 Task: Create a section Code Rush and in the section, add a milestone Cloud Security Implementation in the project TrueNorth.
Action: Mouse moved to (63, 251)
Screenshot: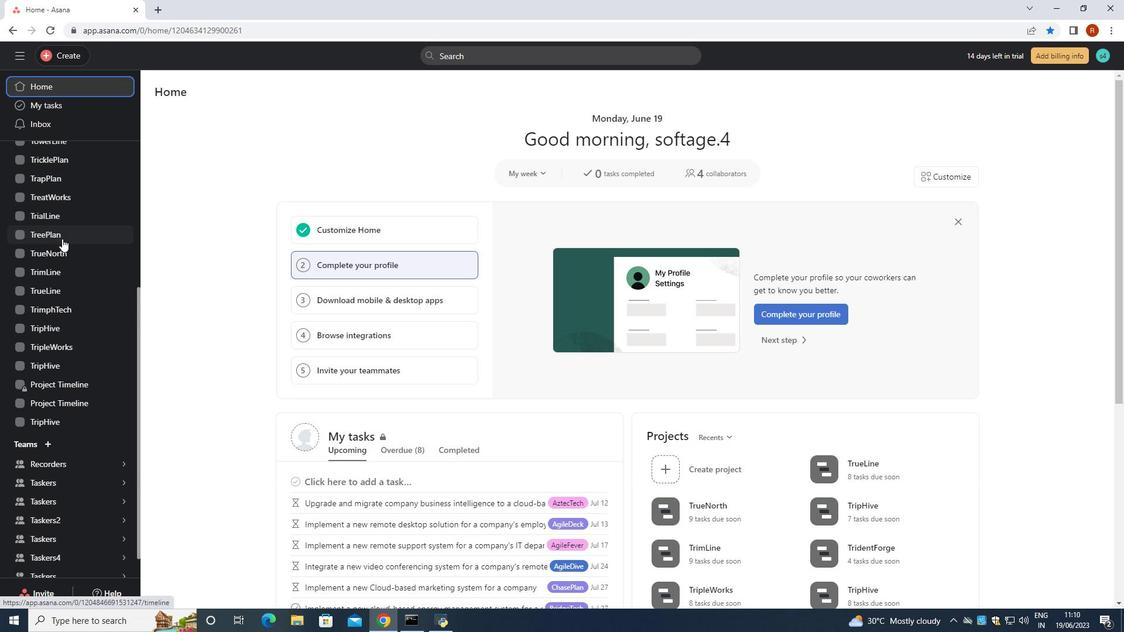 
Action: Mouse pressed left at (63, 251)
Screenshot: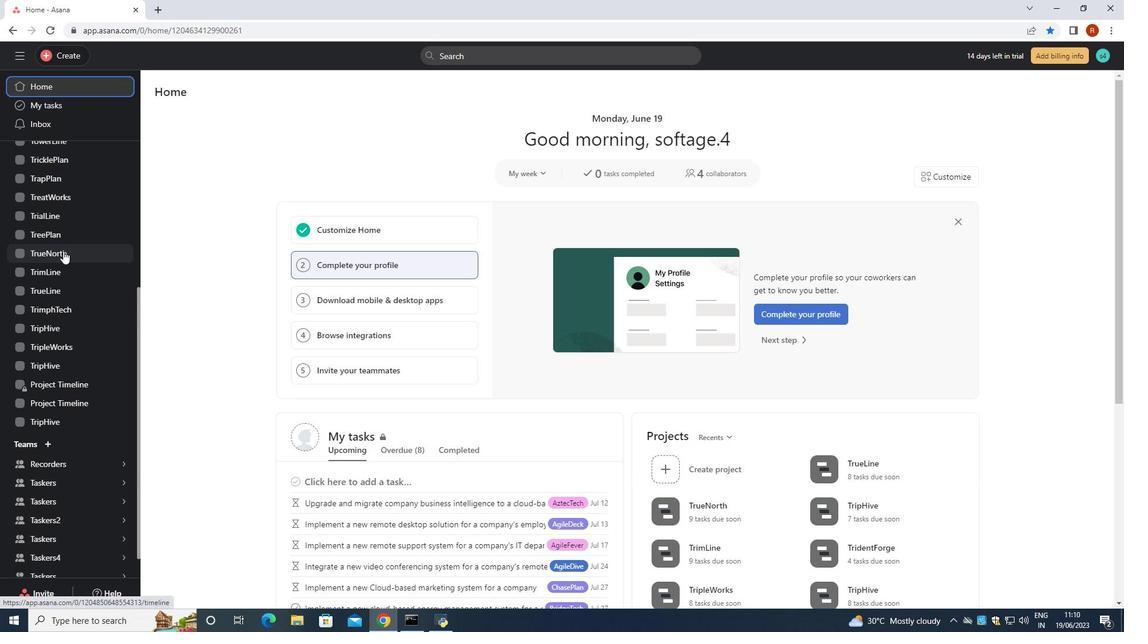 
Action: Mouse moved to (232, 298)
Screenshot: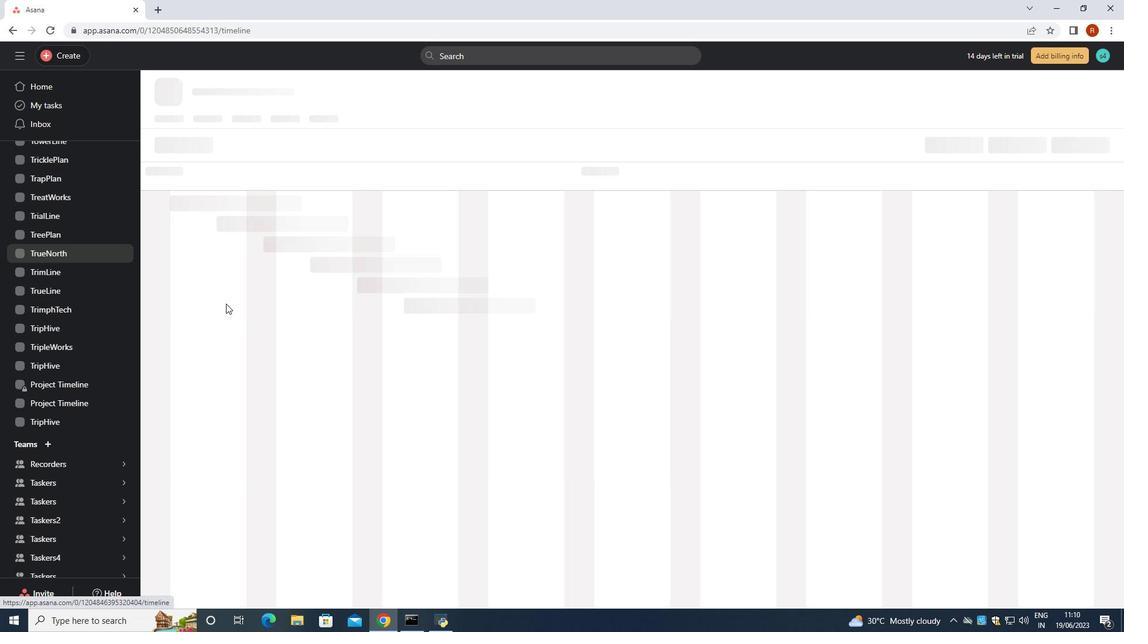
Action: Mouse scrolled (232, 298) with delta (0, 0)
Screenshot: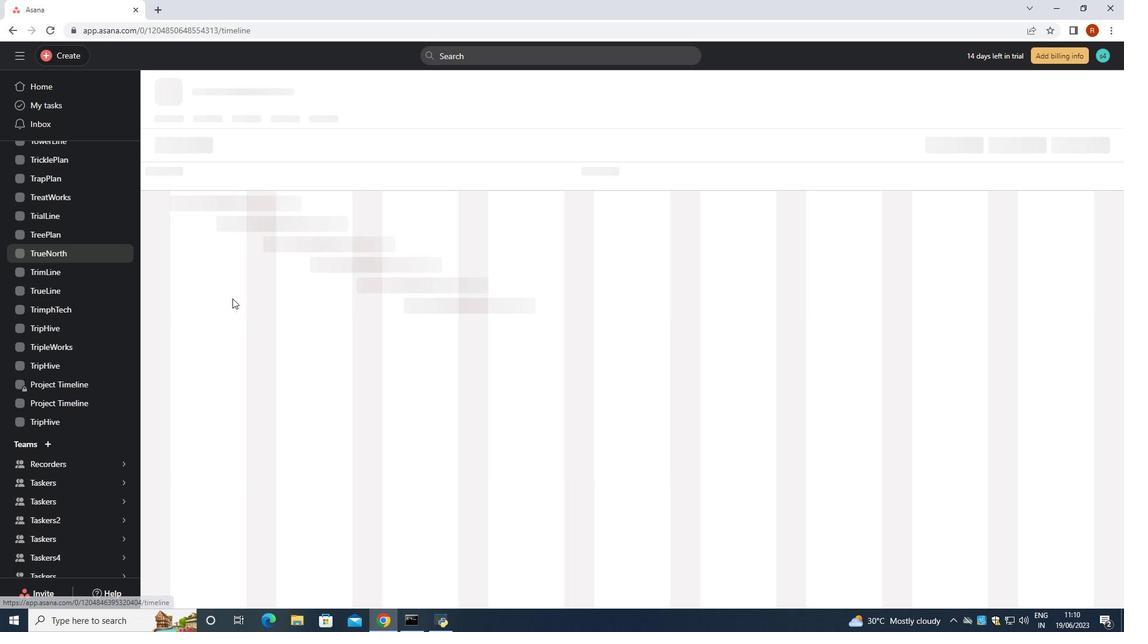 
Action: Mouse scrolled (232, 298) with delta (0, 0)
Screenshot: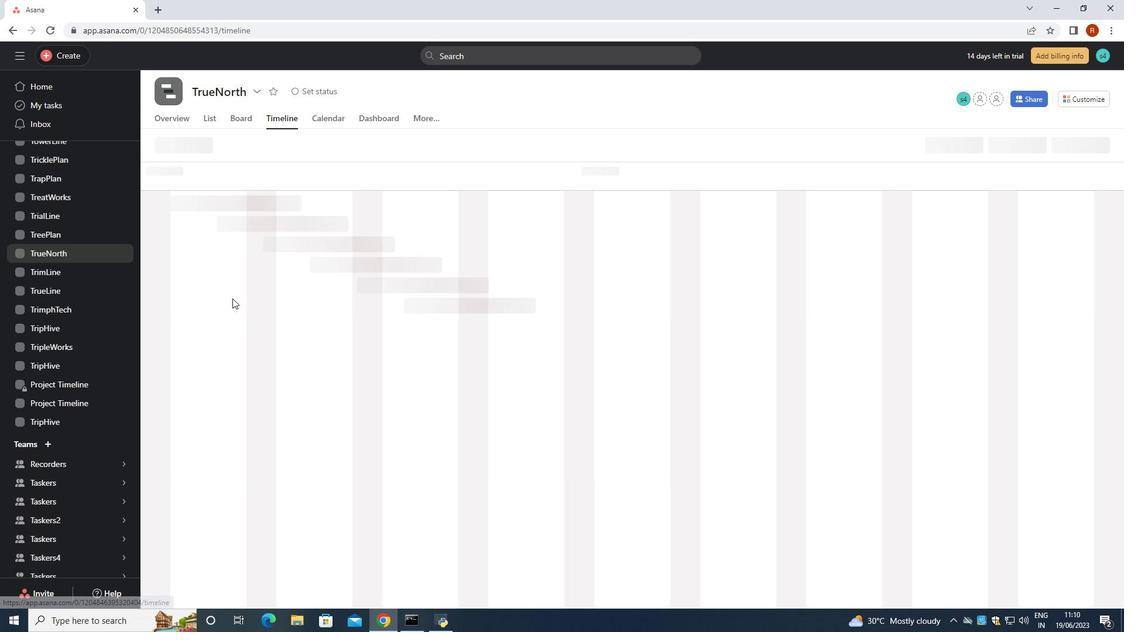 
Action: Mouse moved to (232, 298)
Screenshot: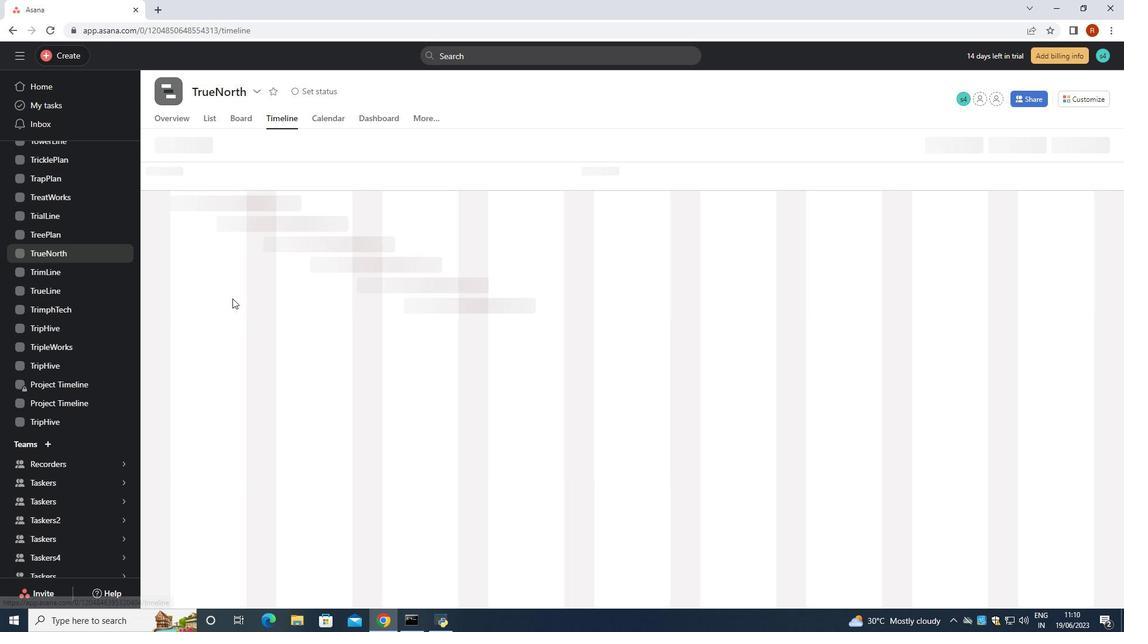 
Action: Mouse scrolled (232, 298) with delta (0, 0)
Screenshot: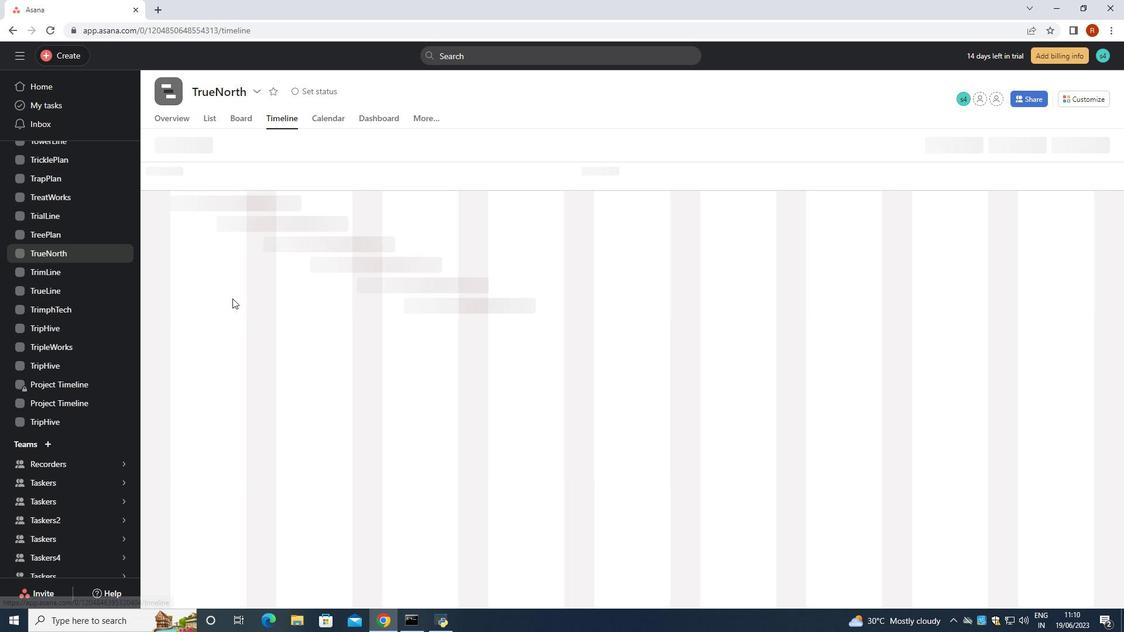 
Action: Mouse moved to (232, 343)
Screenshot: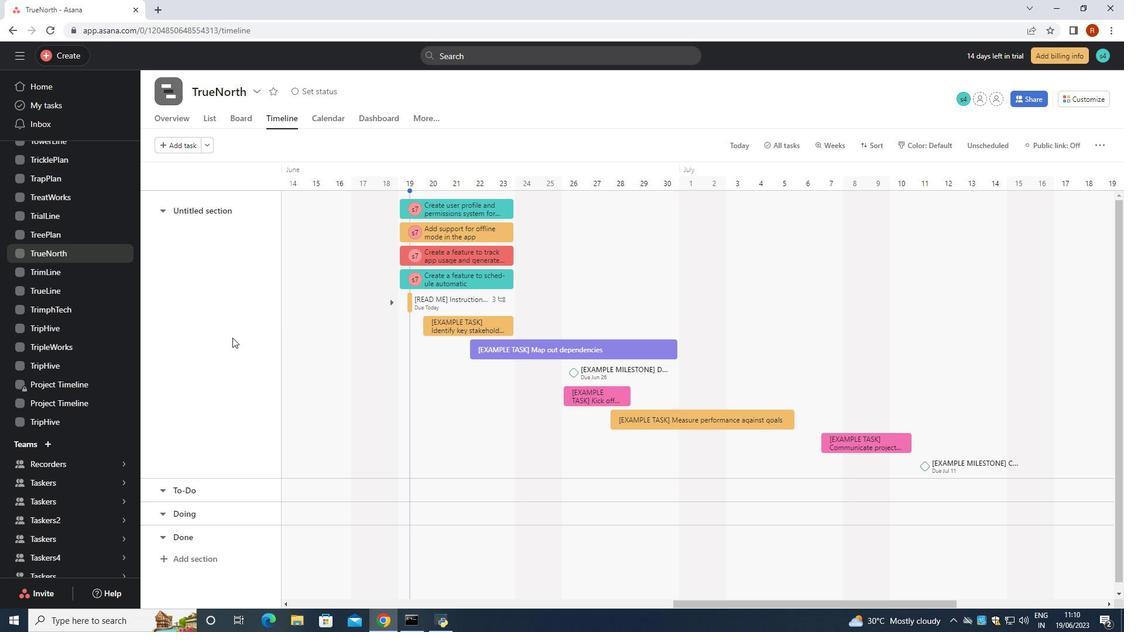 
Action: Mouse scrolled (232, 343) with delta (0, 0)
Screenshot: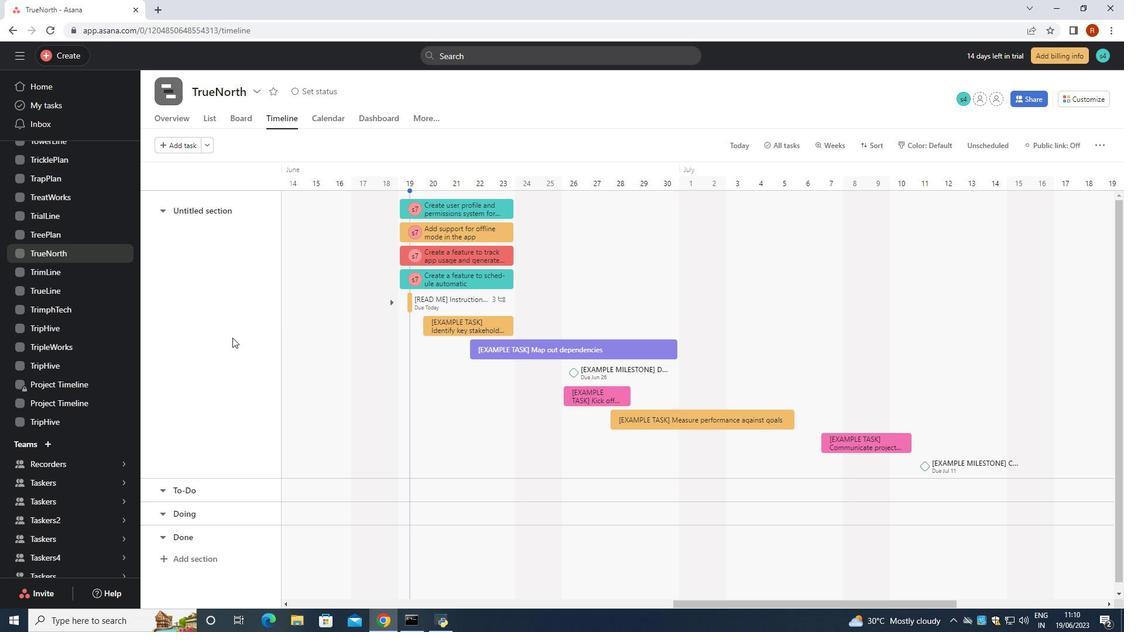 
Action: Mouse scrolled (232, 343) with delta (0, 0)
Screenshot: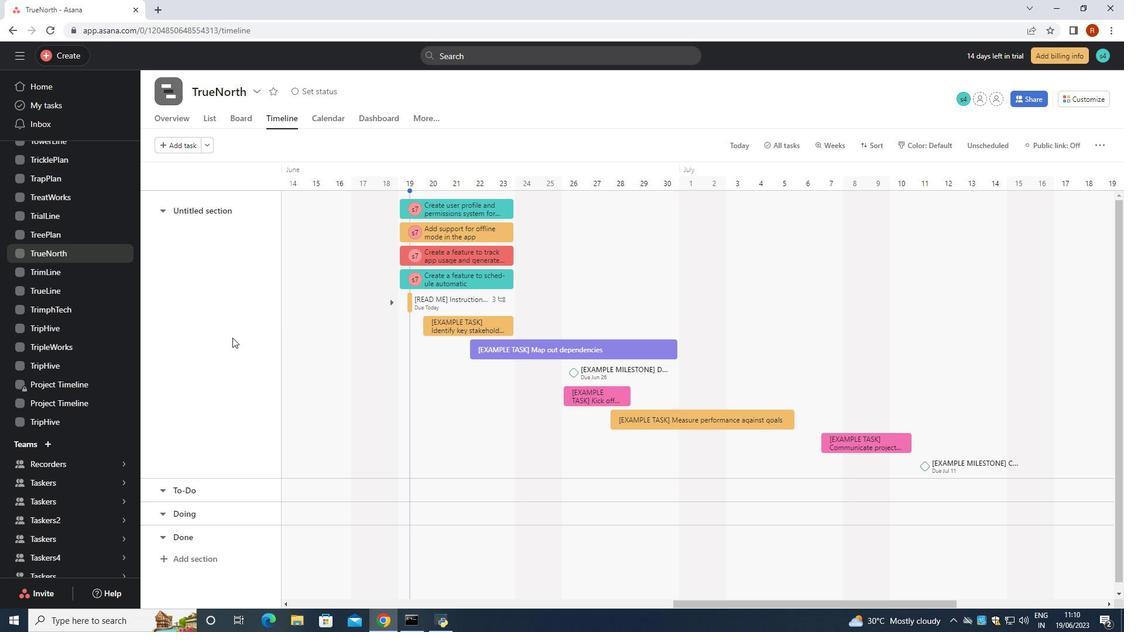 
Action: Mouse scrolled (232, 343) with delta (0, 0)
Screenshot: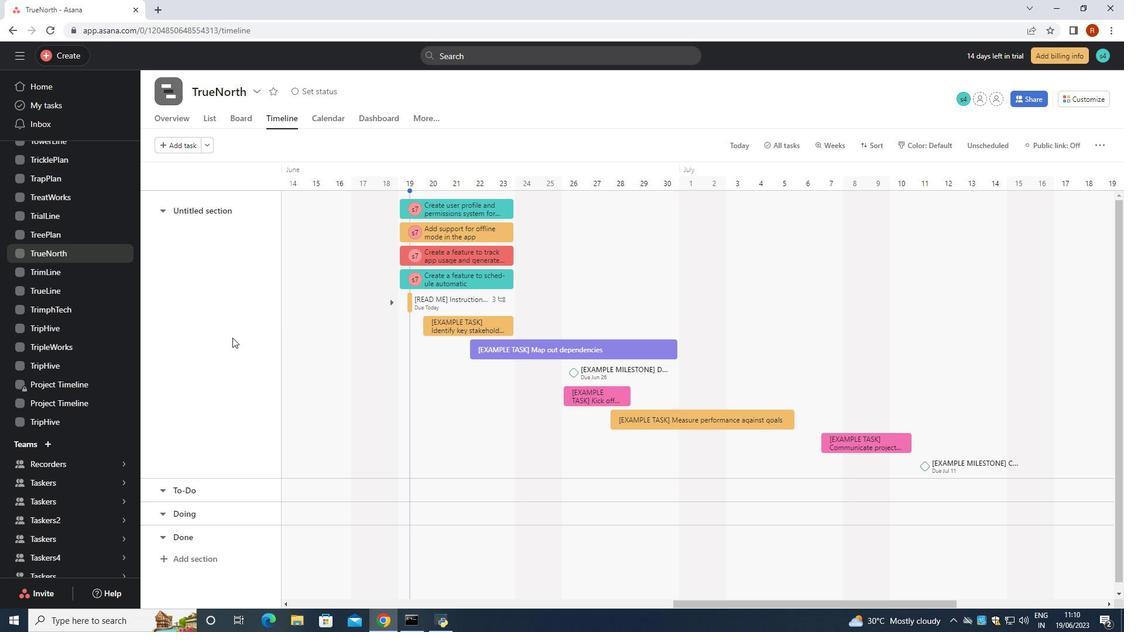 
Action: Mouse moved to (233, 344)
Screenshot: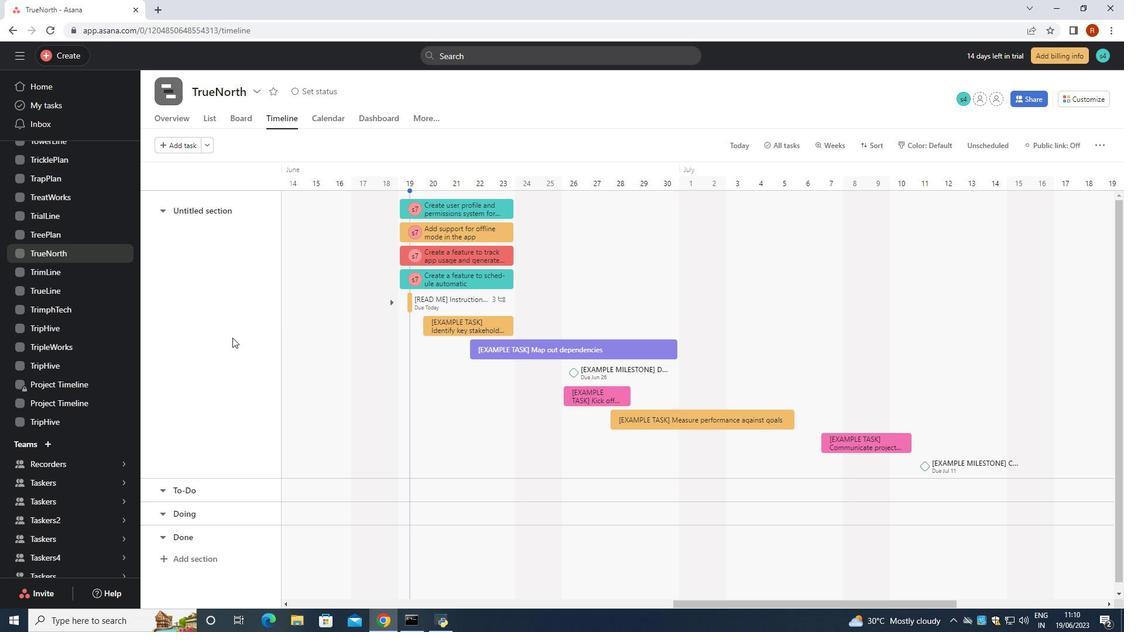 
Action: Mouse scrolled (233, 343) with delta (0, 0)
Screenshot: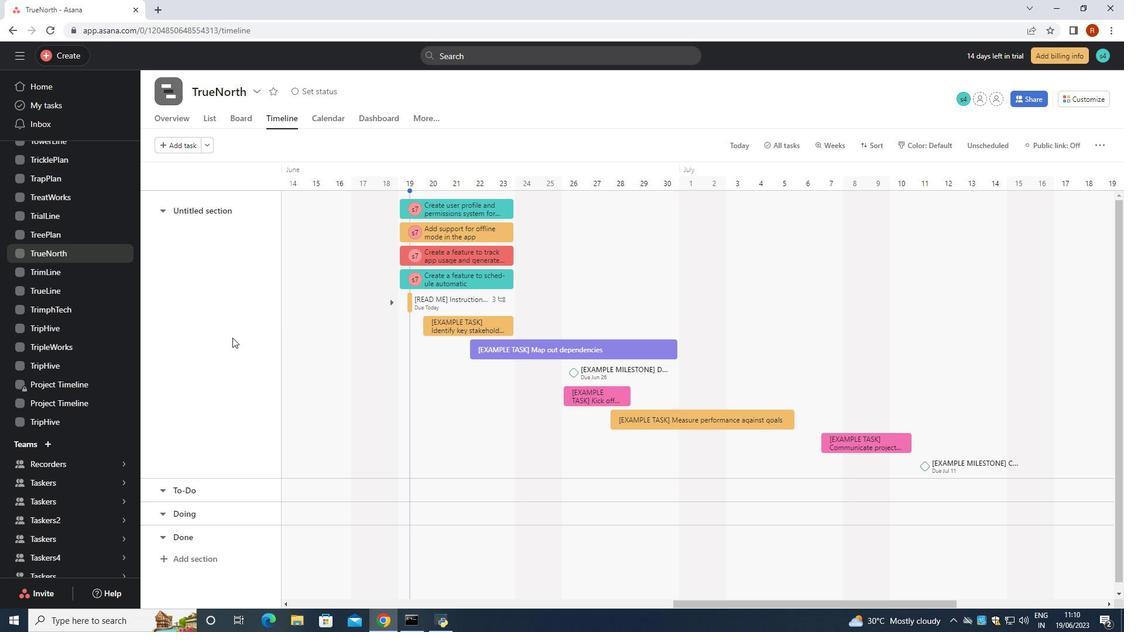 
Action: Mouse moved to (189, 554)
Screenshot: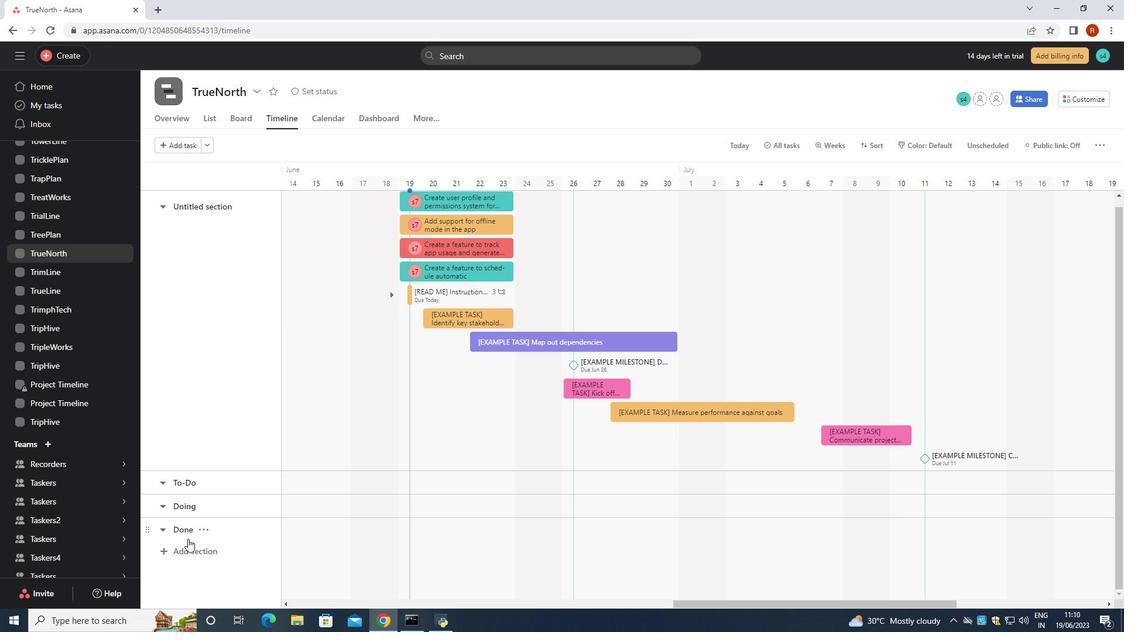 
Action: Mouse pressed left at (189, 554)
Screenshot: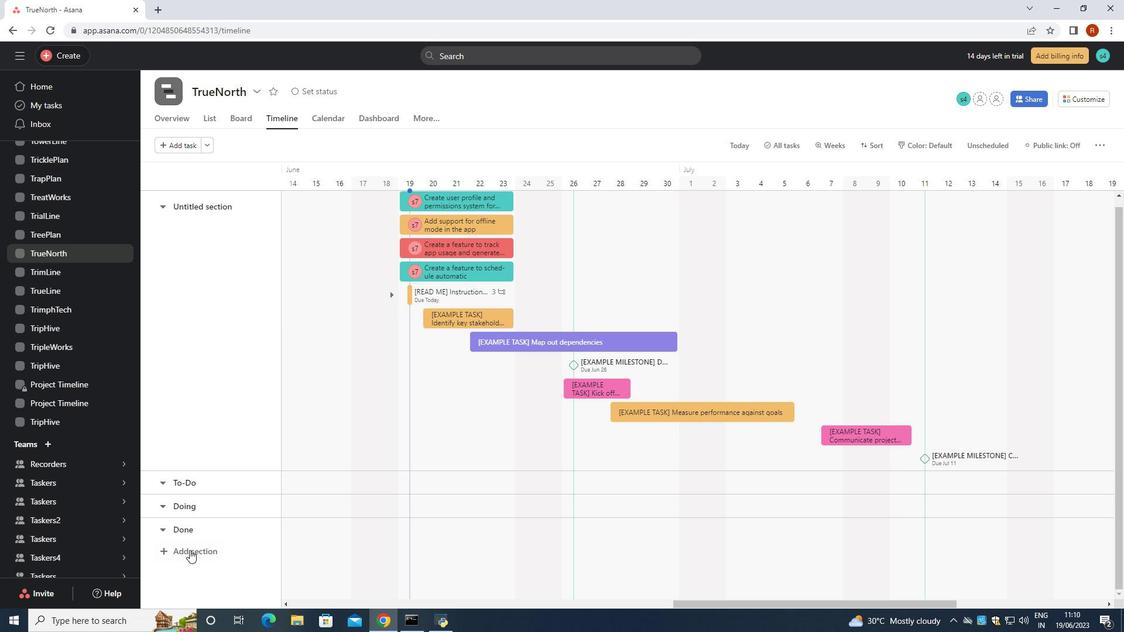 
Action: Key pressed <Key.shift><Key.shift>Code<Key.space><Key.shift><Key.shift><Key.shift><Key.shift><Key.shift>Rush<Key.space>
Screenshot: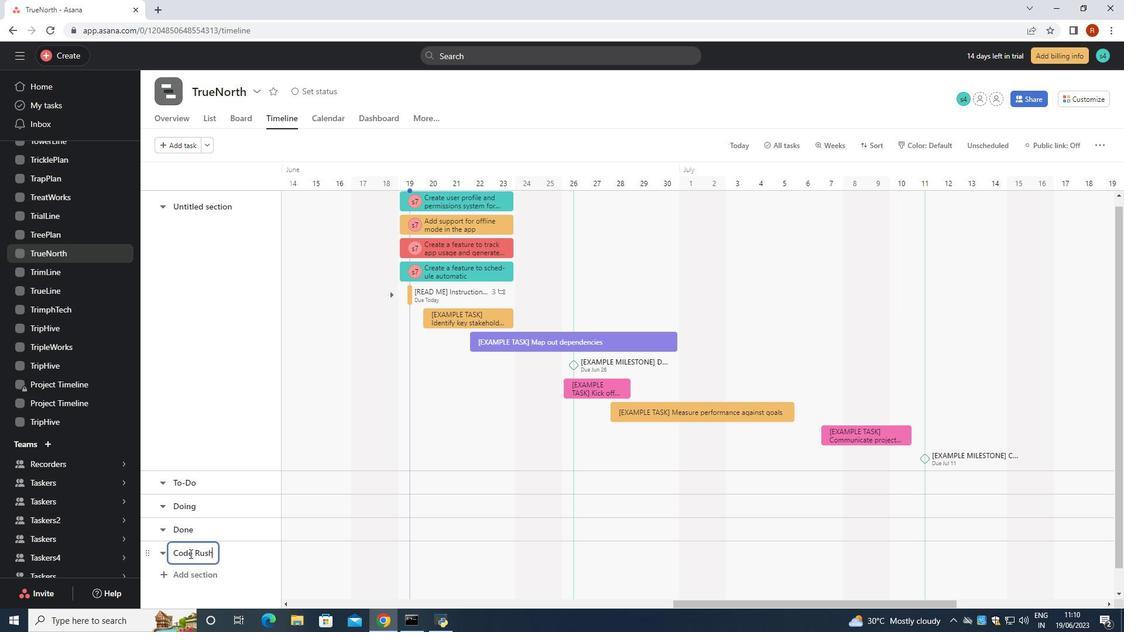 
Action: Mouse moved to (318, 567)
Screenshot: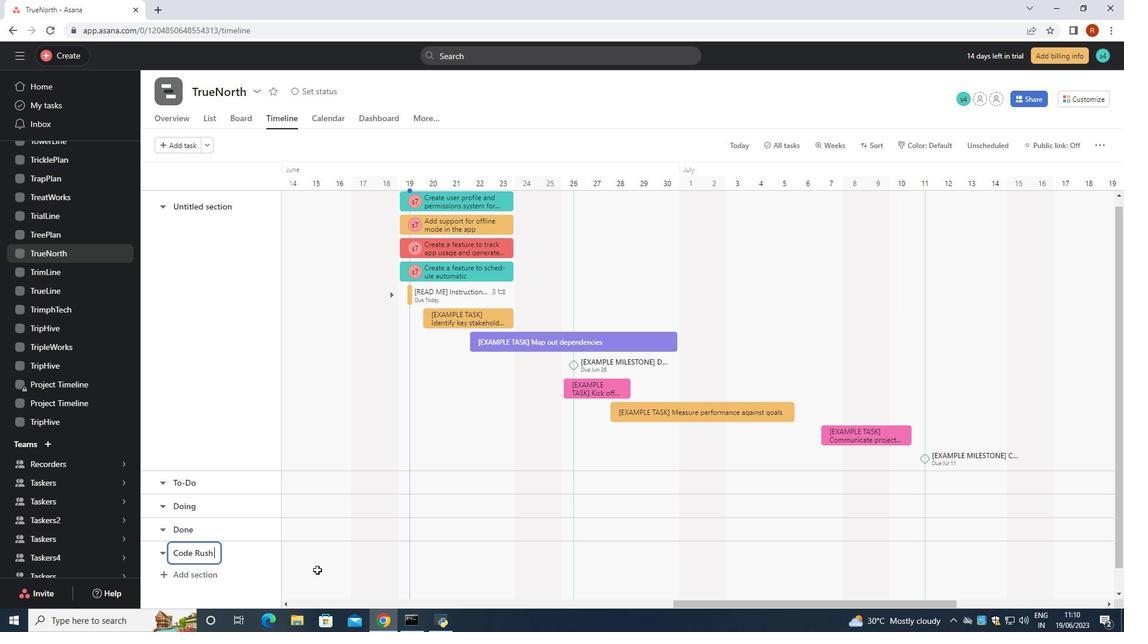 
Action: Mouse pressed left at (318, 567)
Screenshot: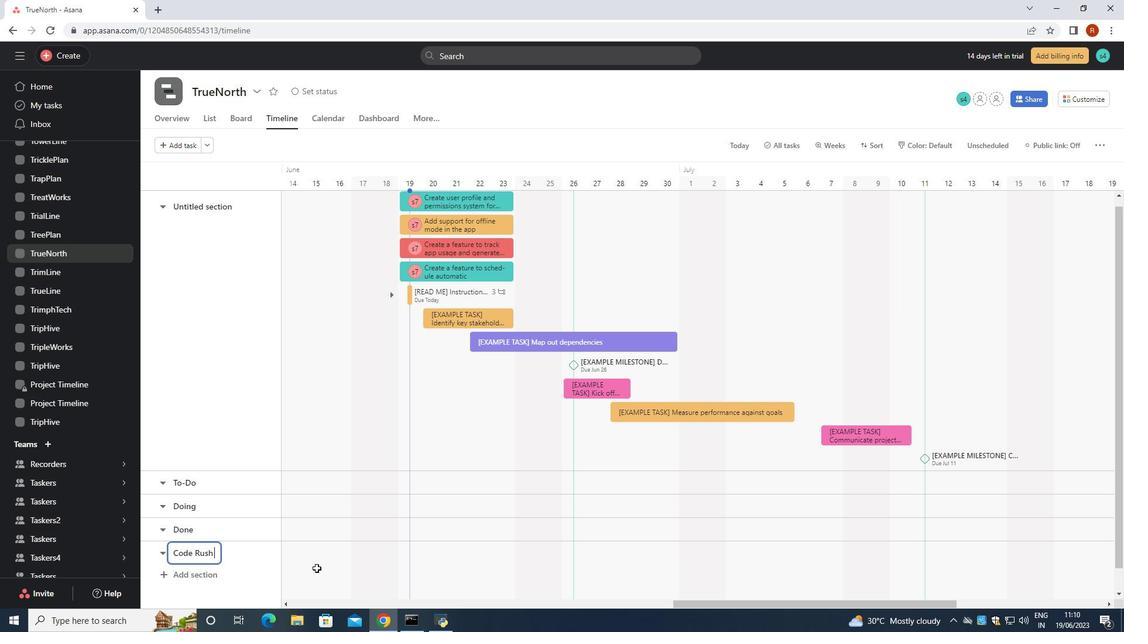 
Action: Mouse moved to (336, 555)
Screenshot: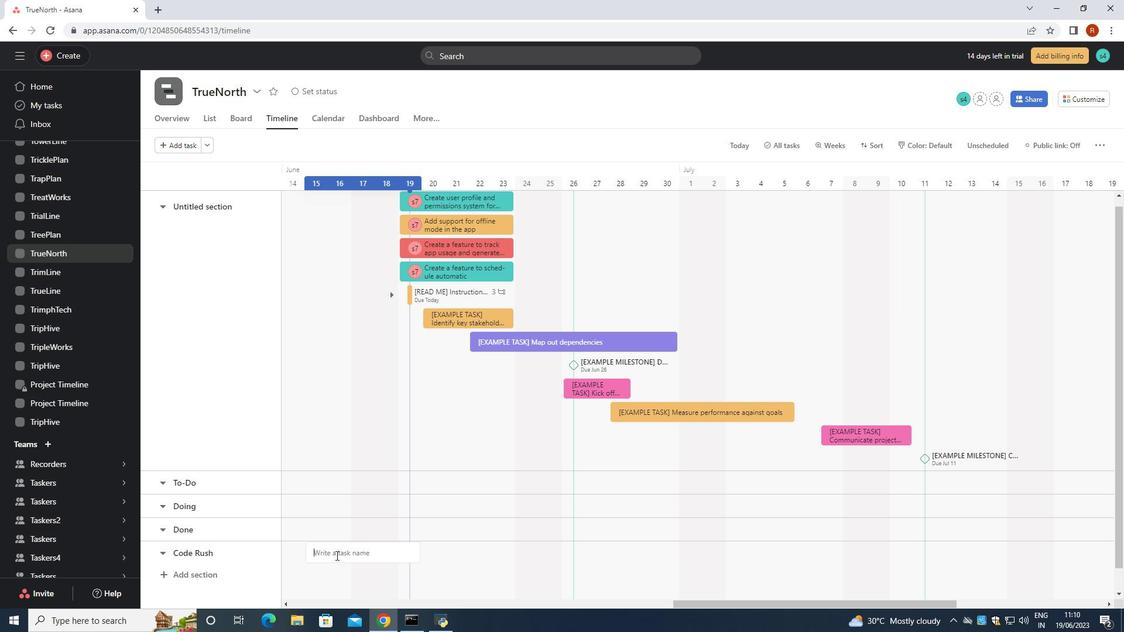 
Action: Key pressed <Key.shift>Cloud<Key.space><Key.shift>Security<Key.space><Key.shift>Implementation<Key.enter>
Screenshot: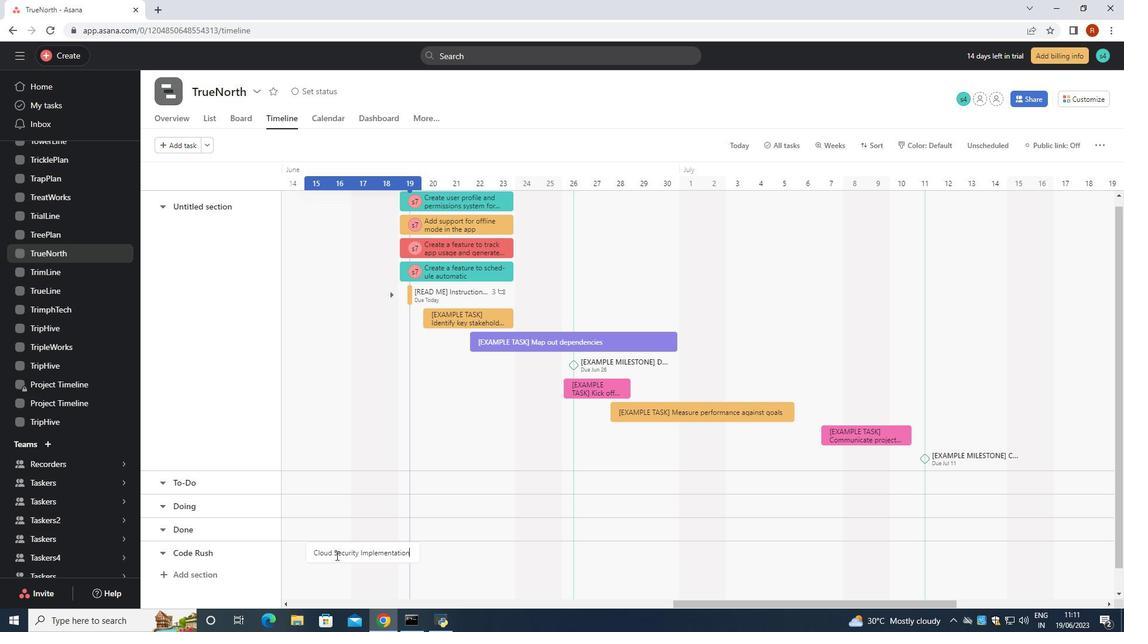 
Action: Mouse pressed right at (336, 555)
Screenshot: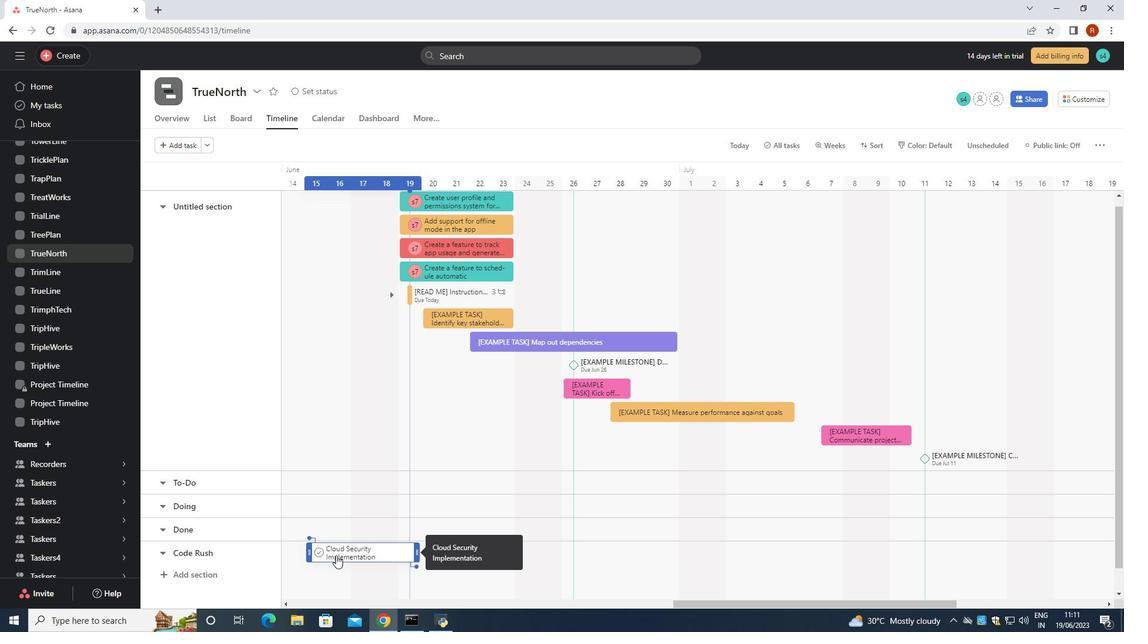 
Action: Mouse moved to (372, 496)
Screenshot: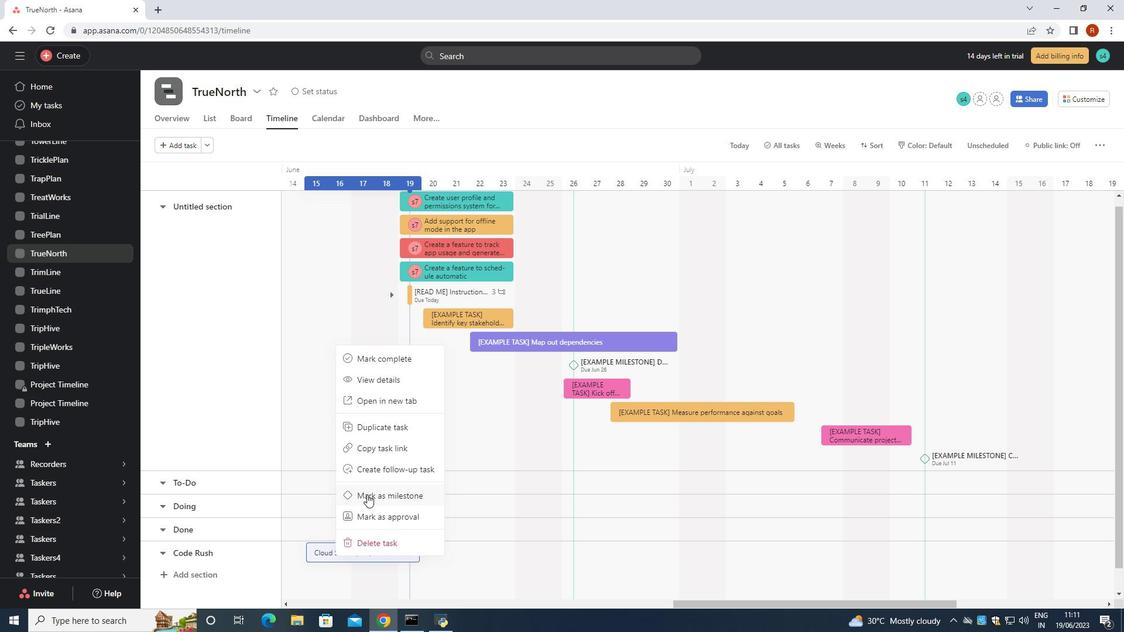 
Action: Mouse pressed left at (372, 496)
Screenshot: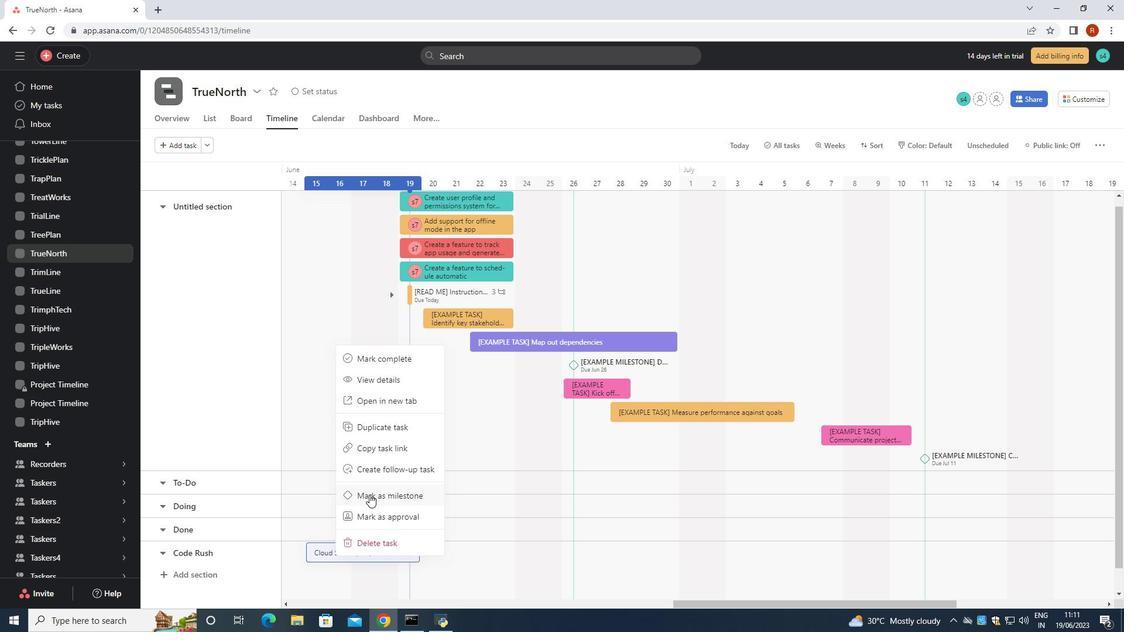 
Action: Mouse moved to (374, 497)
Screenshot: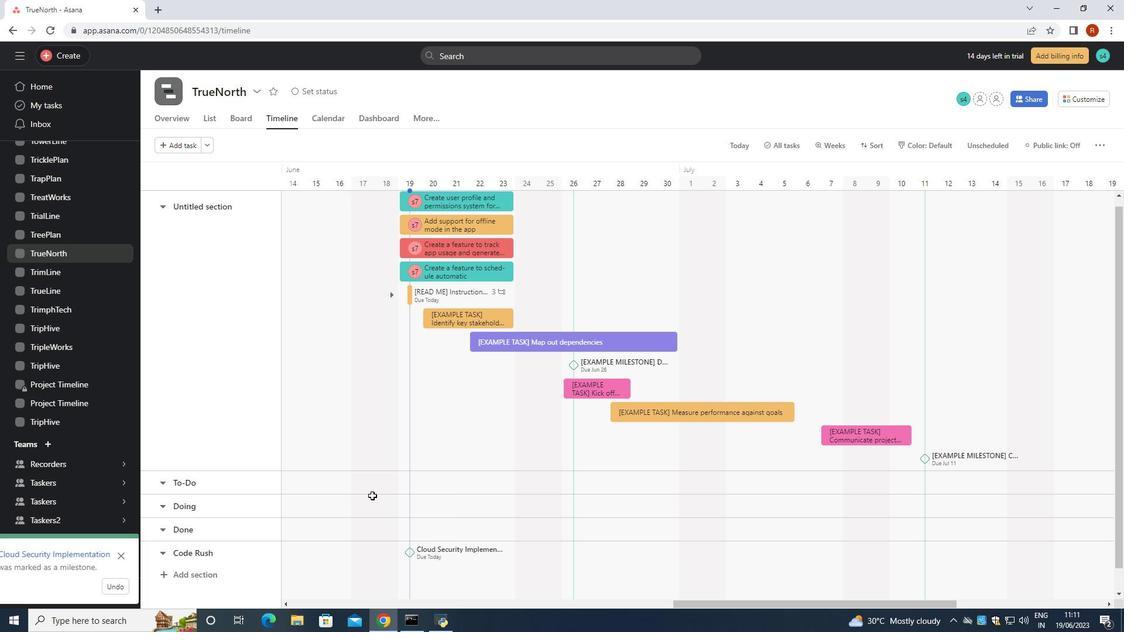 
